 Task: Set the default behavior for protocol handlers permission to "Don't allow sites to automatically download multiple files".
Action: Mouse moved to (1107, 32)
Screenshot: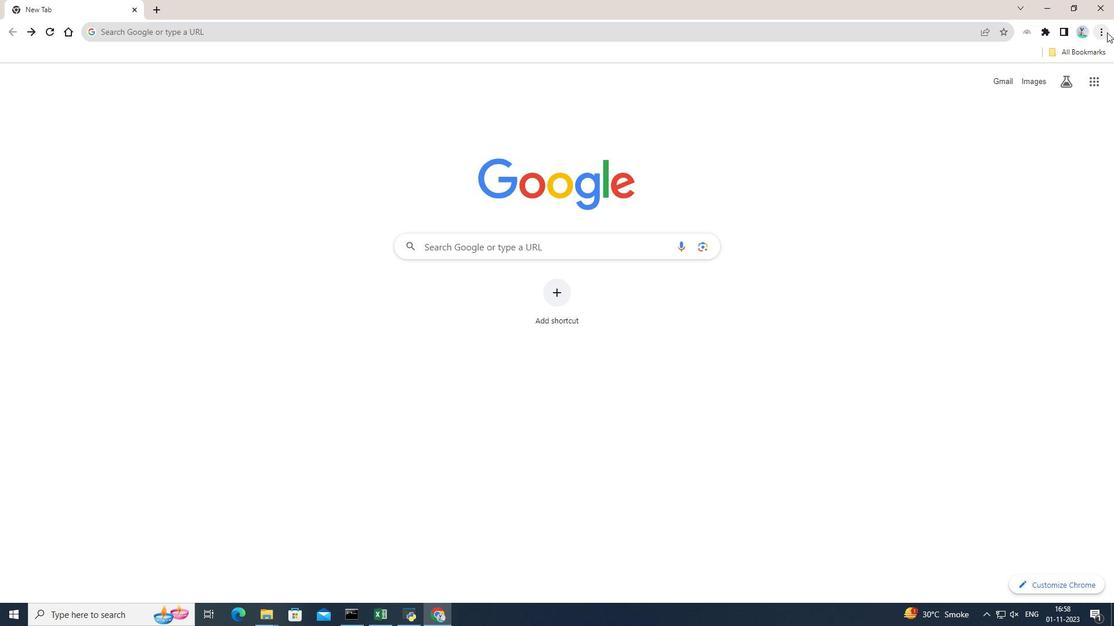 
Action: Mouse pressed left at (1107, 32)
Screenshot: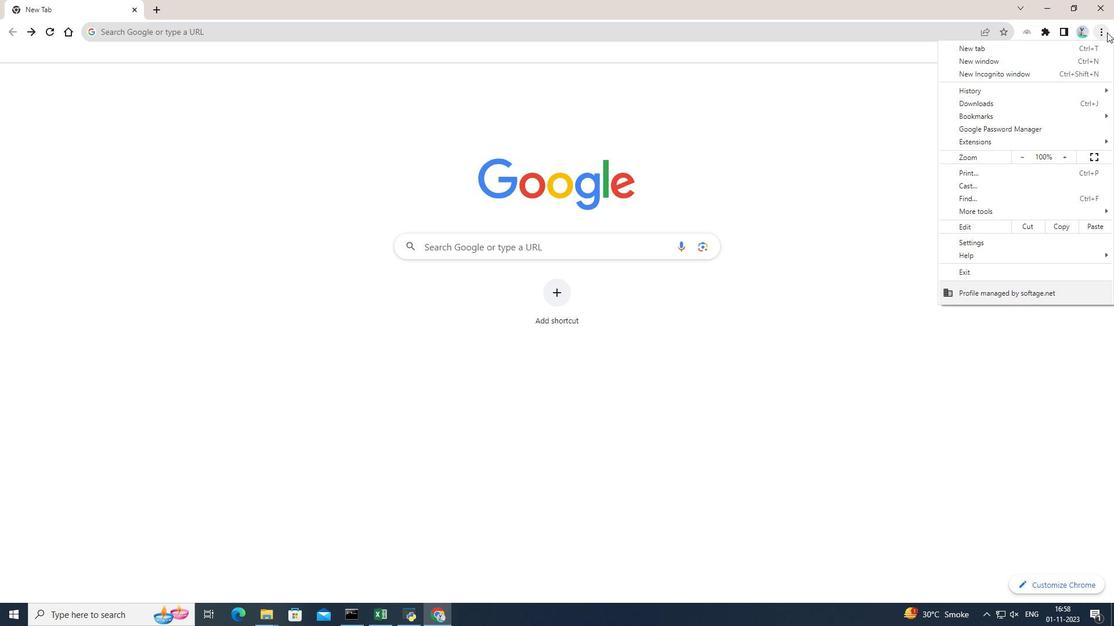 
Action: Mouse moved to (994, 243)
Screenshot: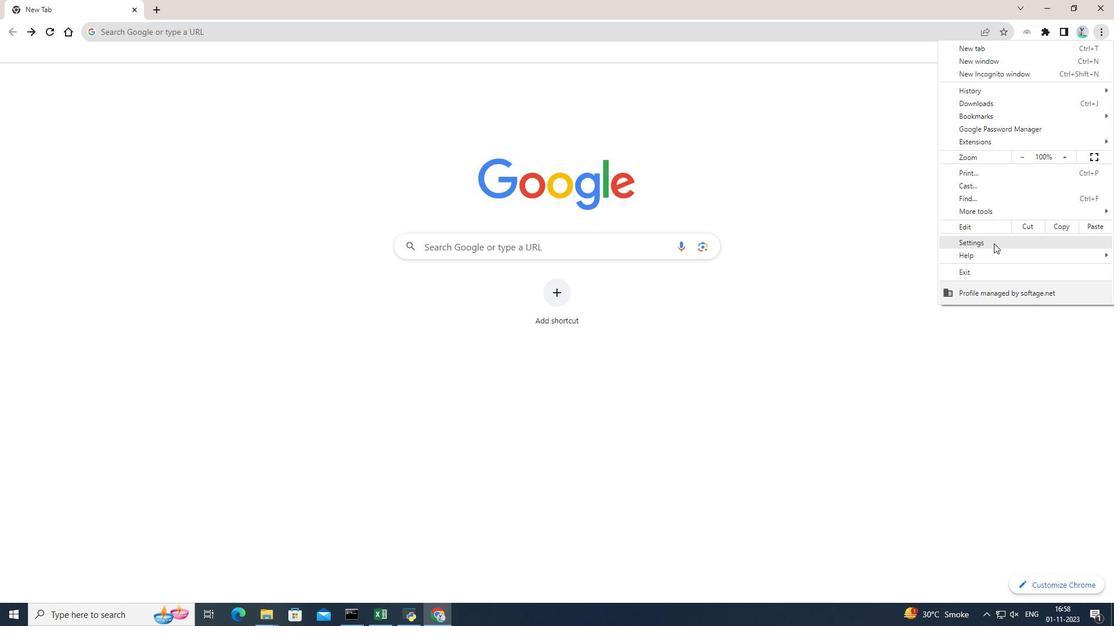 
Action: Mouse pressed left at (994, 243)
Screenshot: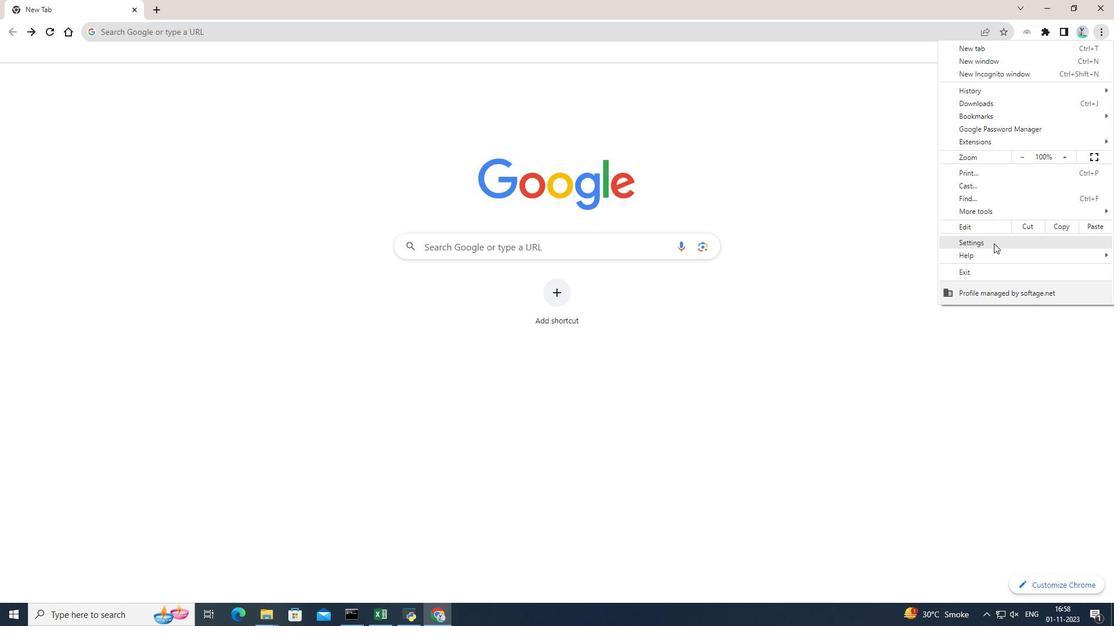 
Action: Mouse moved to (128, 134)
Screenshot: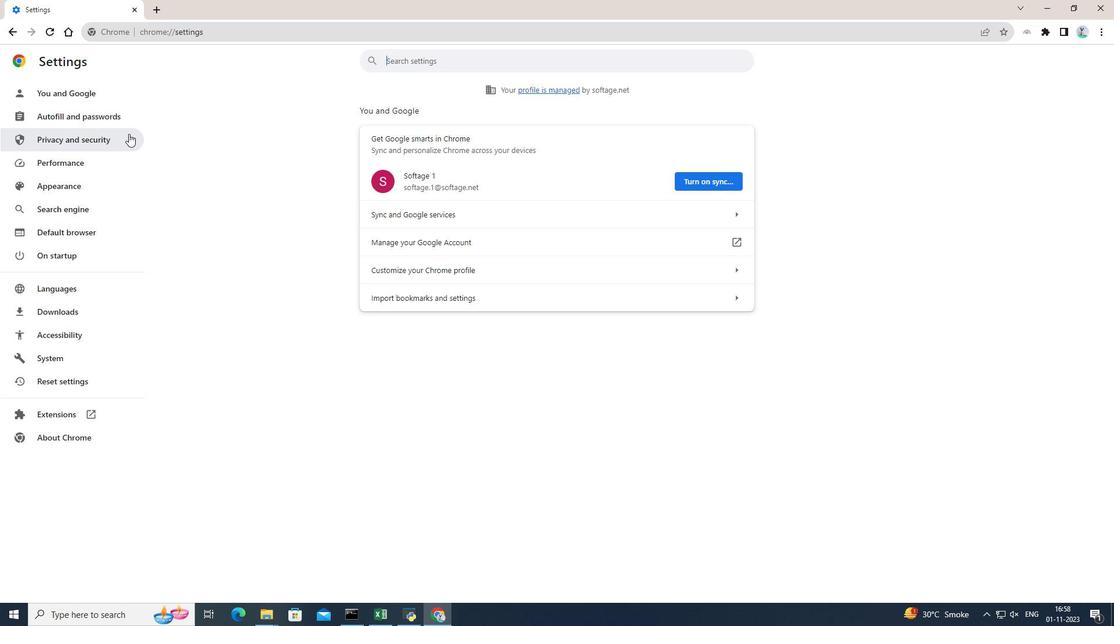 
Action: Mouse pressed left at (128, 134)
Screenshot: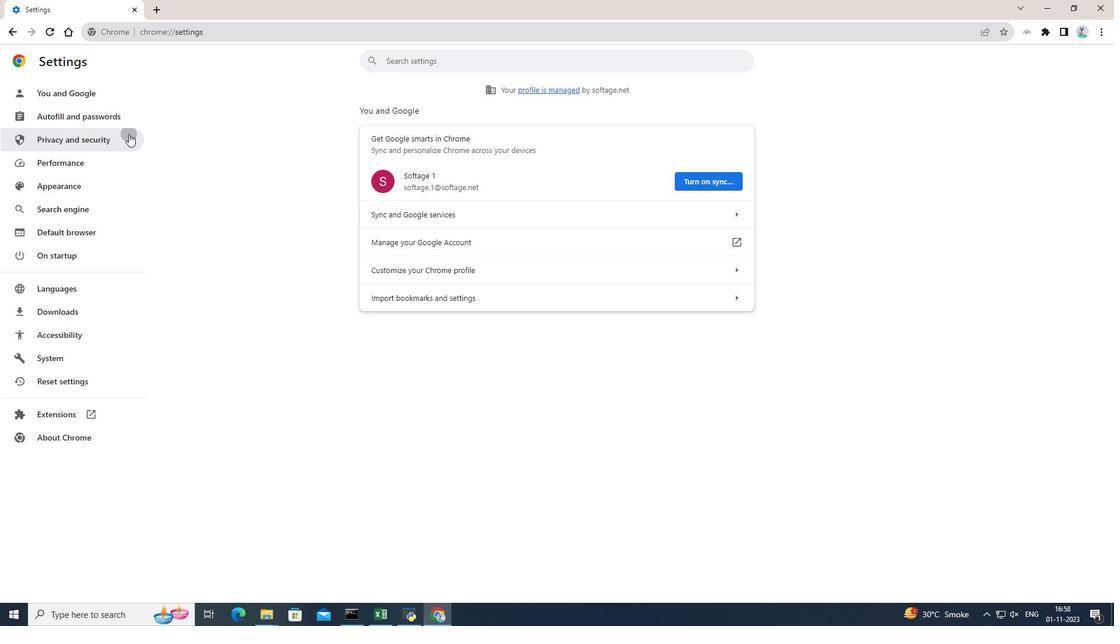 
Action: Mouse moved to (608, 373)
Screenshot: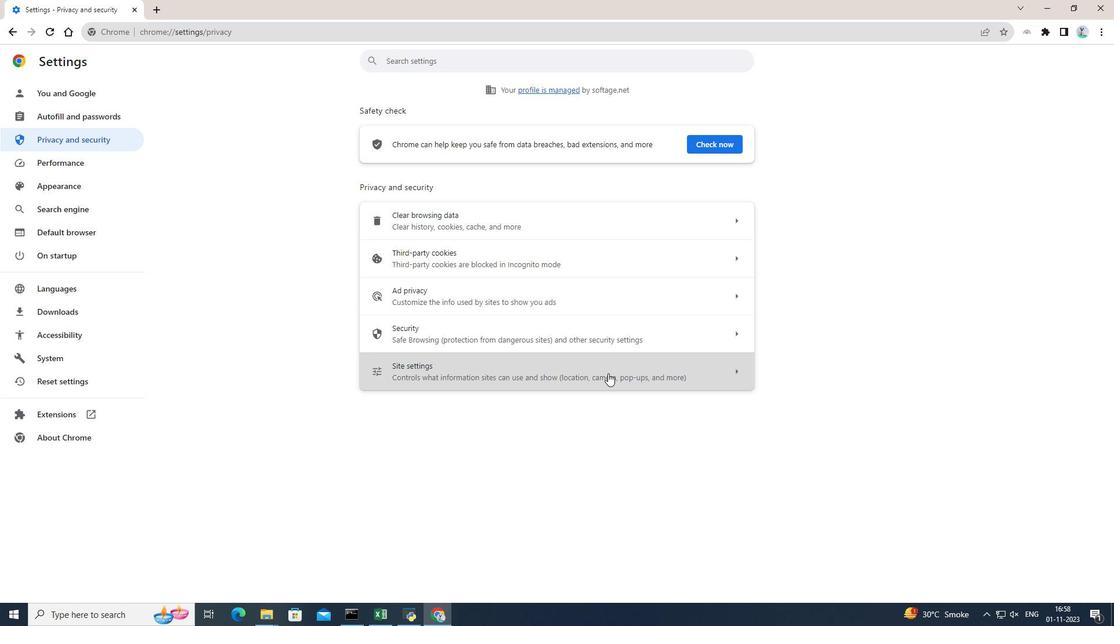 
Action: Mouse pressed left at (608, 373)
Screenshot: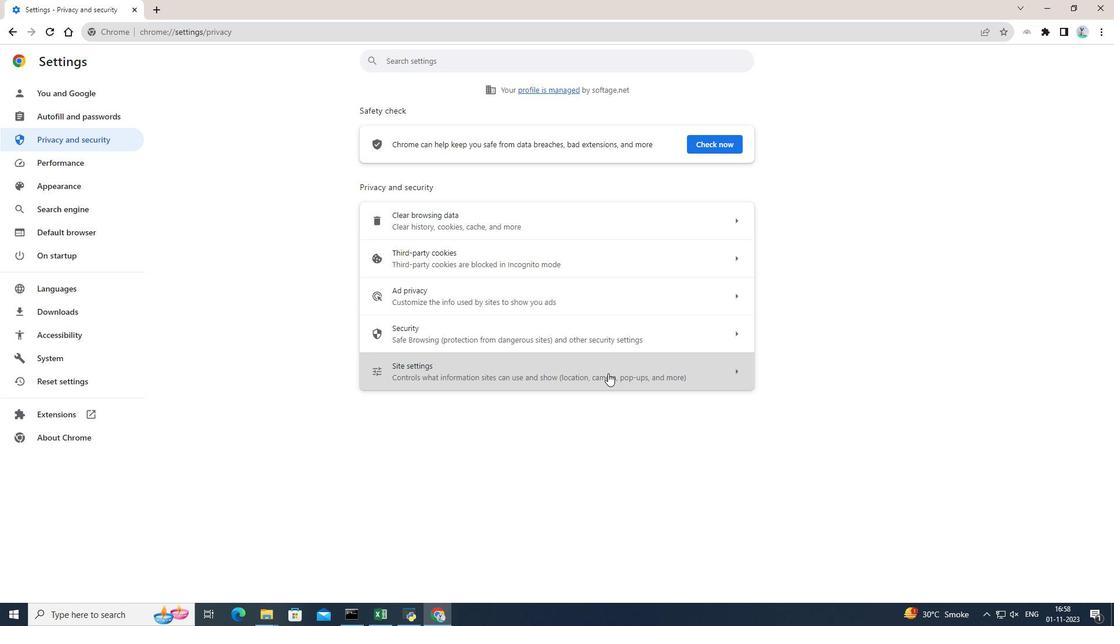 
Action: Mouse moved to (618, 366)
Screenshot: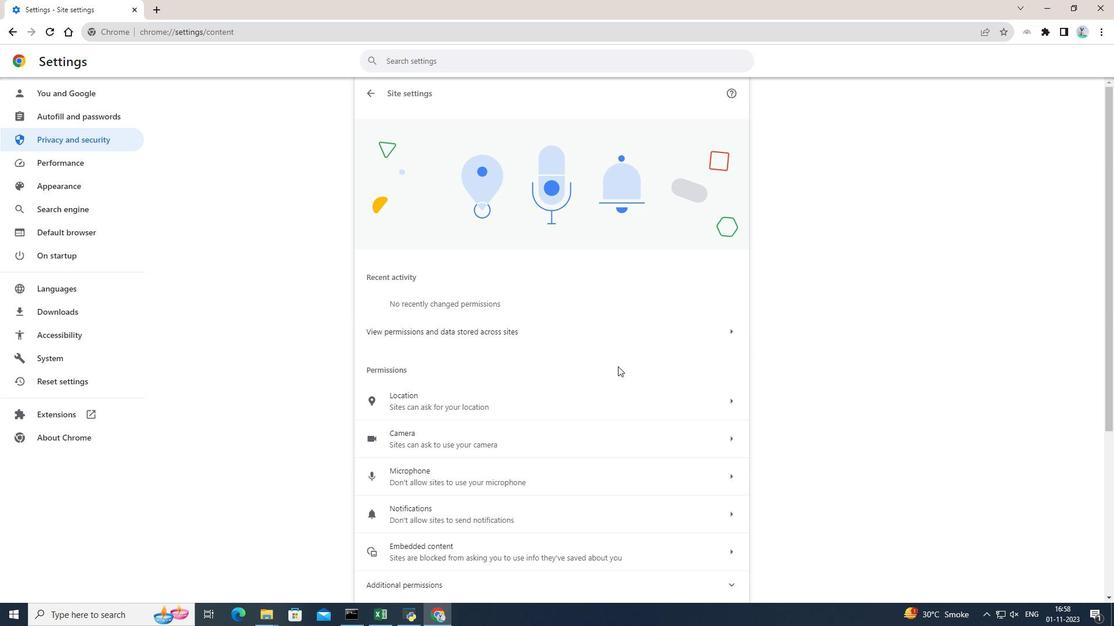 
Action: Mouse scrolled (618, 366) with delta (0, 0)
Screenshot: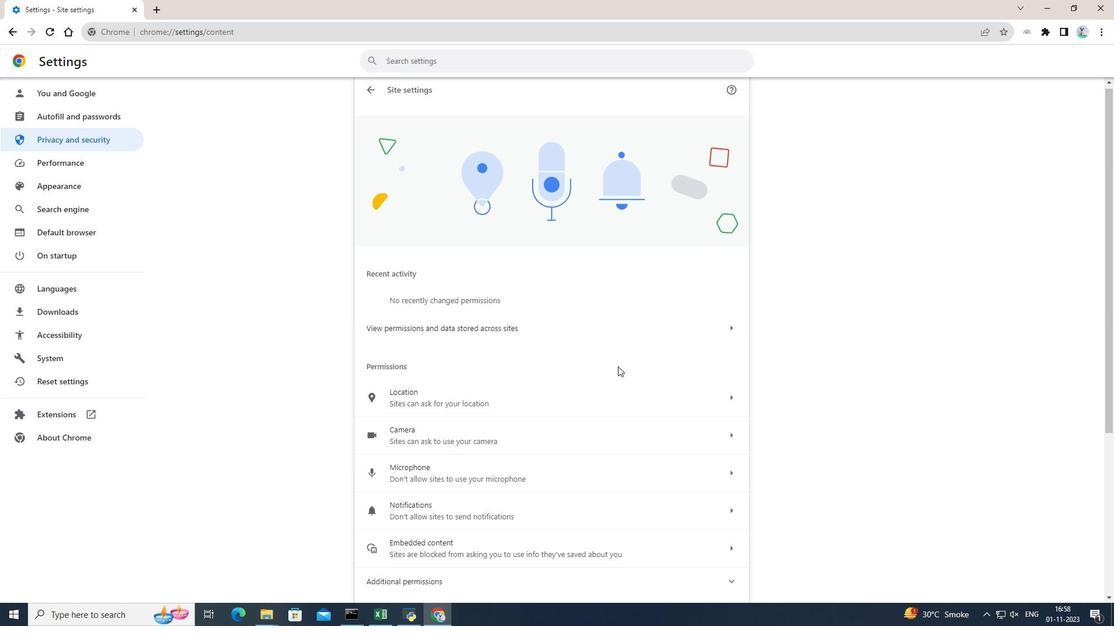 
Action: Mouse scrolled (618, 366) with delta (0, 0)
Screenshot: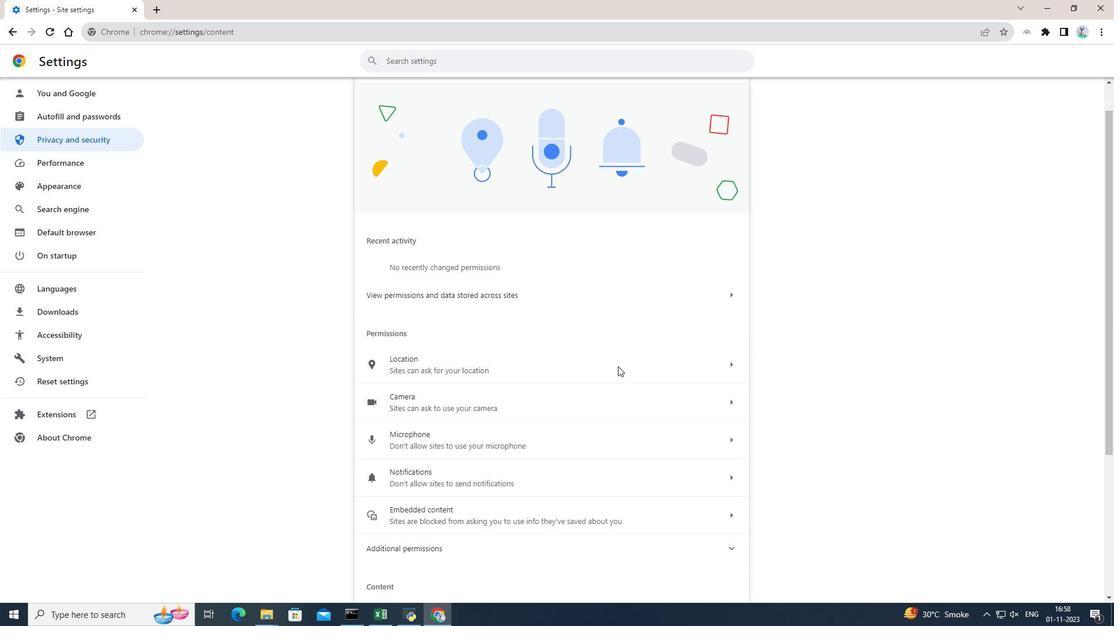 
Action: Mouse scrolled (618, 366) with delta (0, 0)
Screenshot: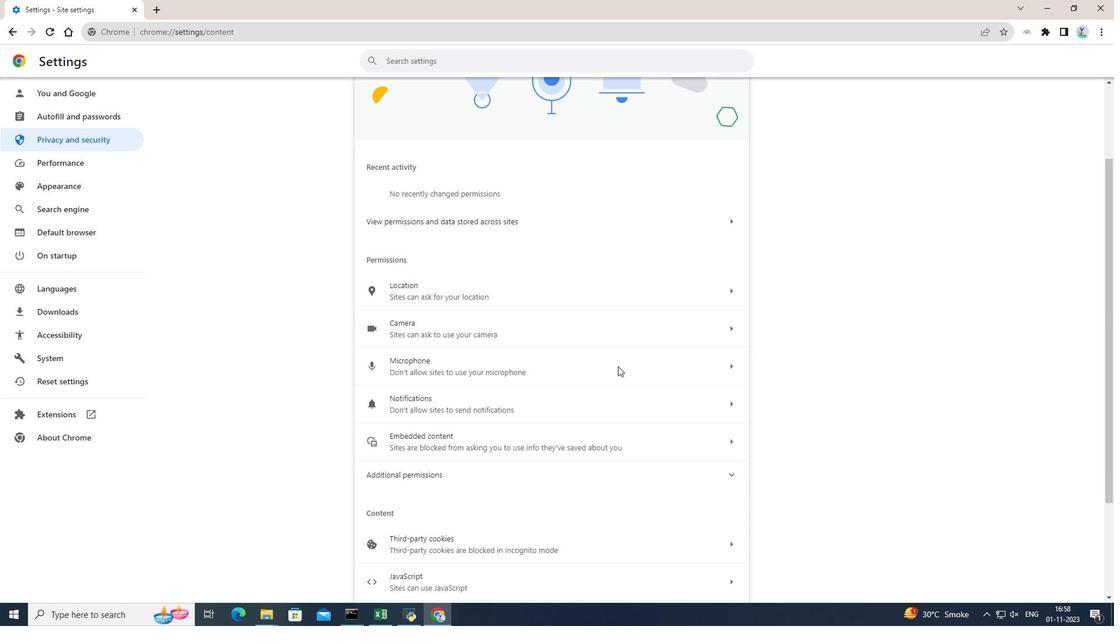 
Action: Mouse moved to (477, 419)
Screenshot: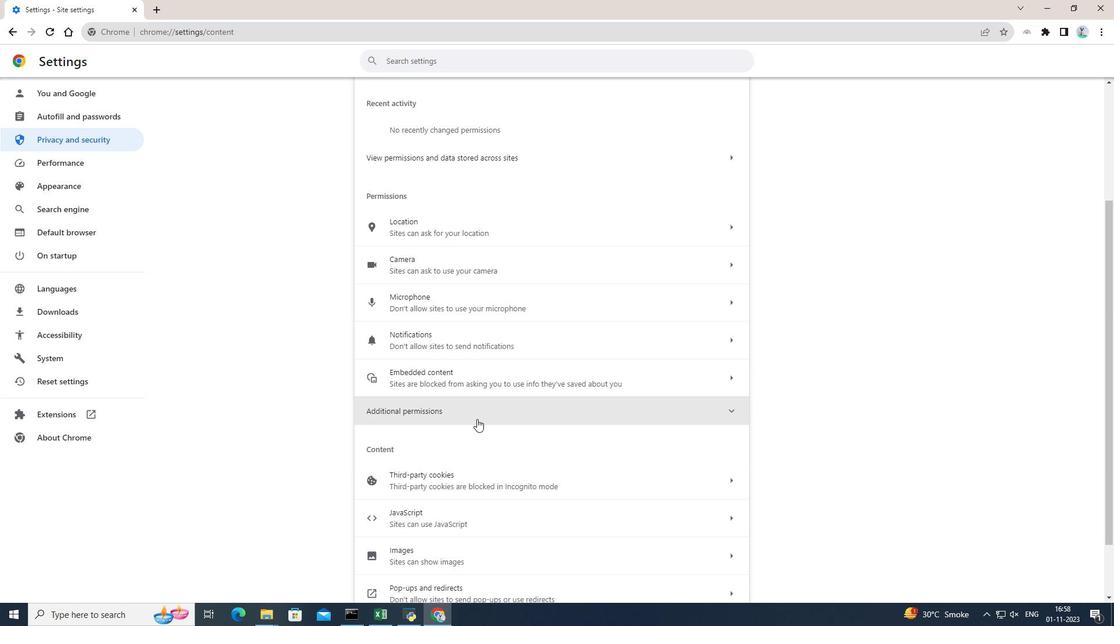 
Action: Mouse pressed left at (477, 419)
Screenshot: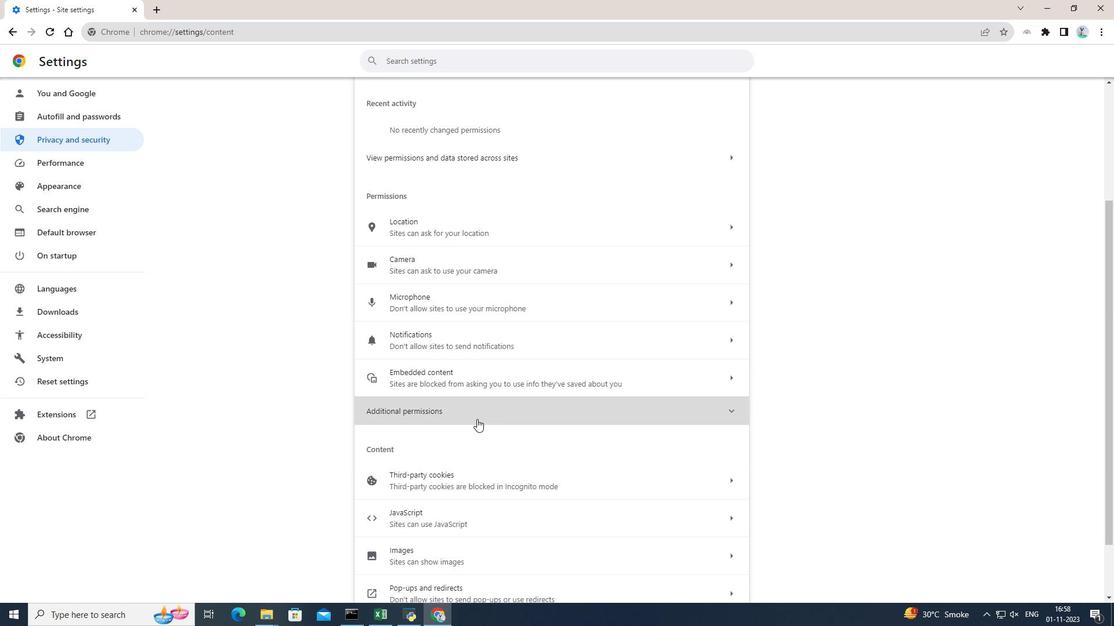 
Action: Mouse moved to (489, 520)
Screenshot: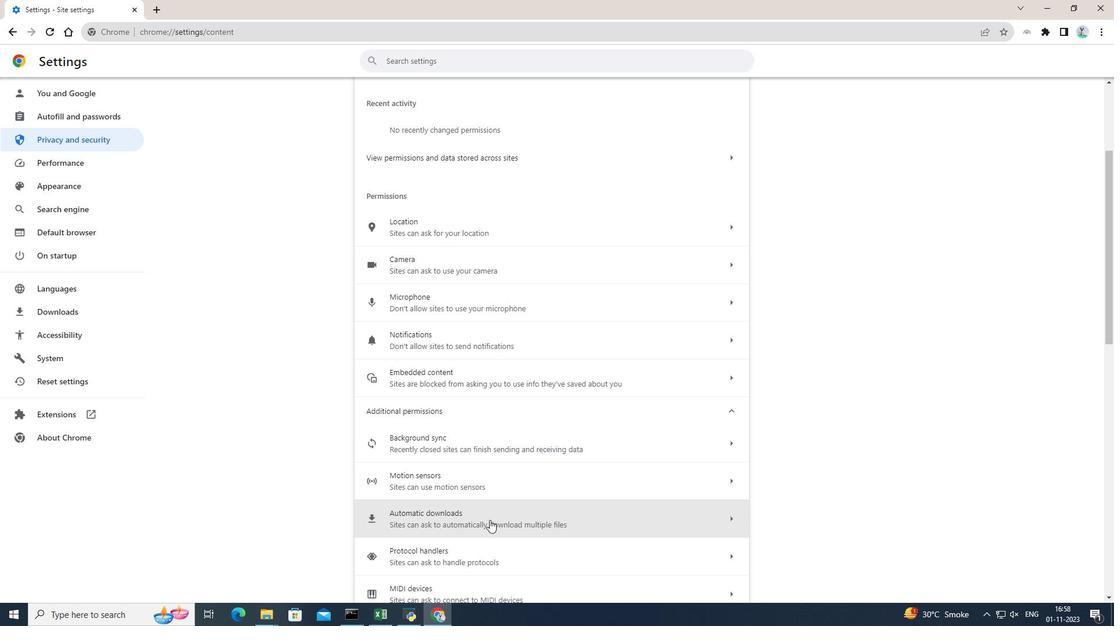 
Action: Mouse pressed left at (489, 520)
Screenshot: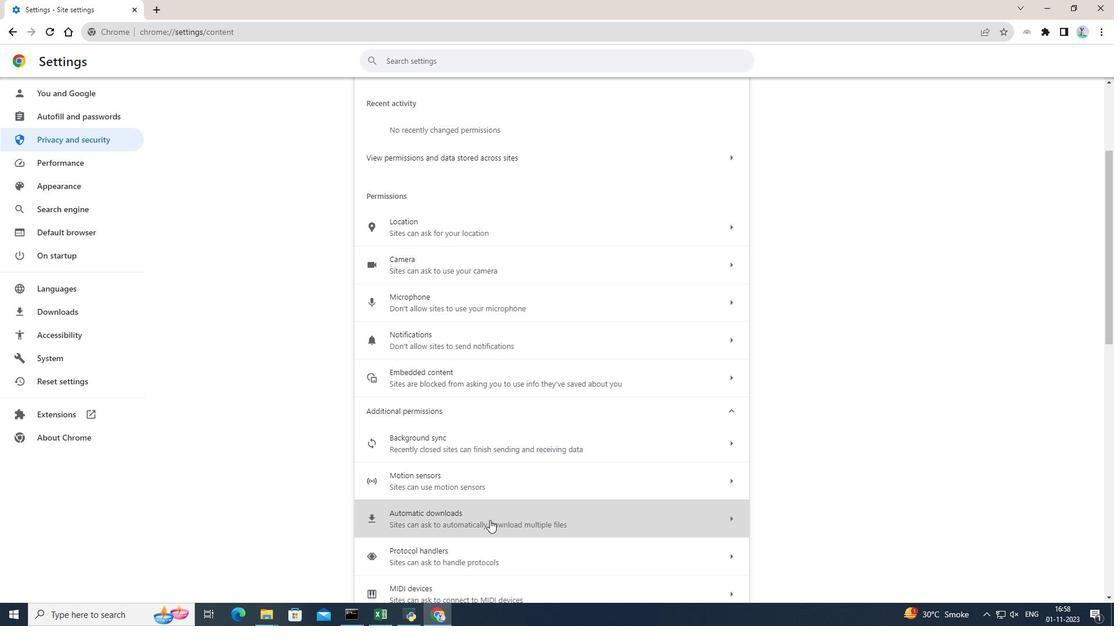 
Action: Mouse moved to (372, 224)
Screenshot: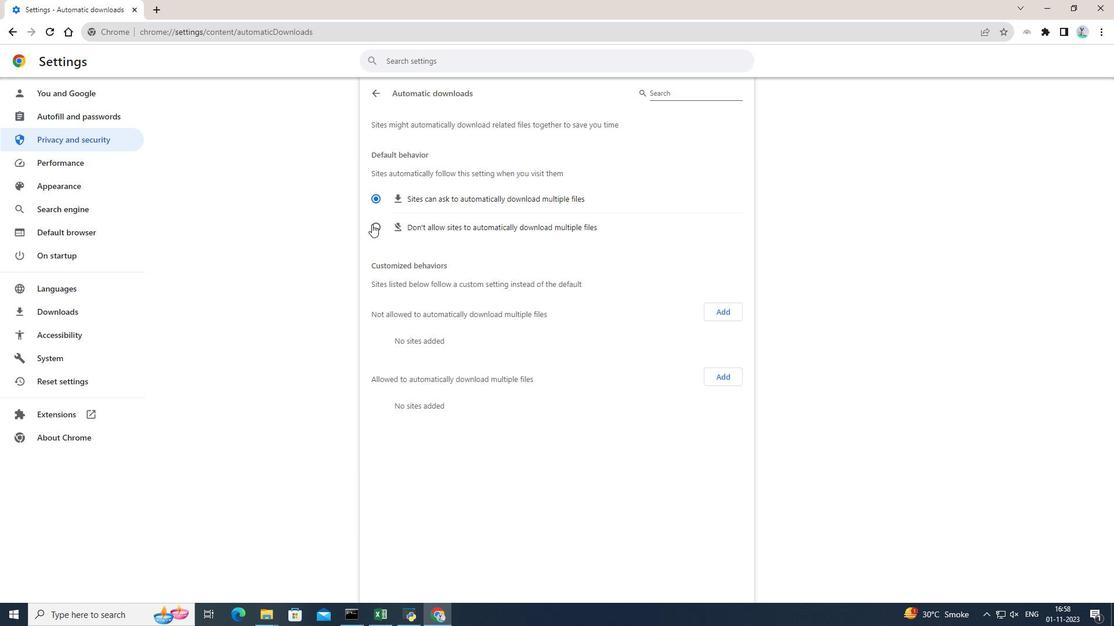 
Action: Mouse pressed left at (372, 224)
Screenshot: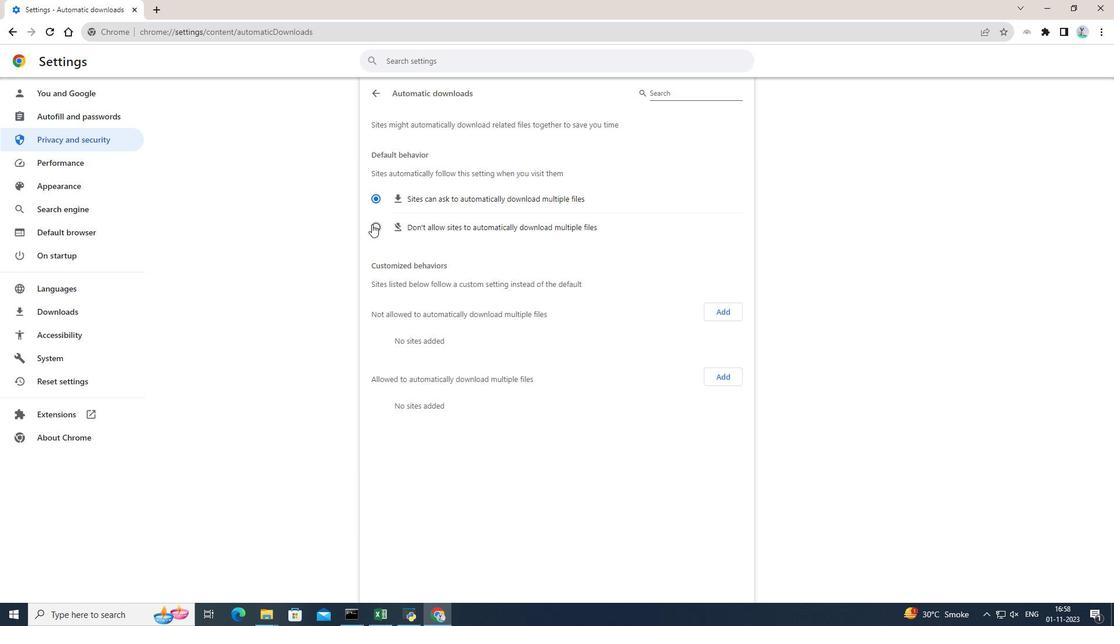 
Action: Mouse moved to (922, 300)
Screenshot: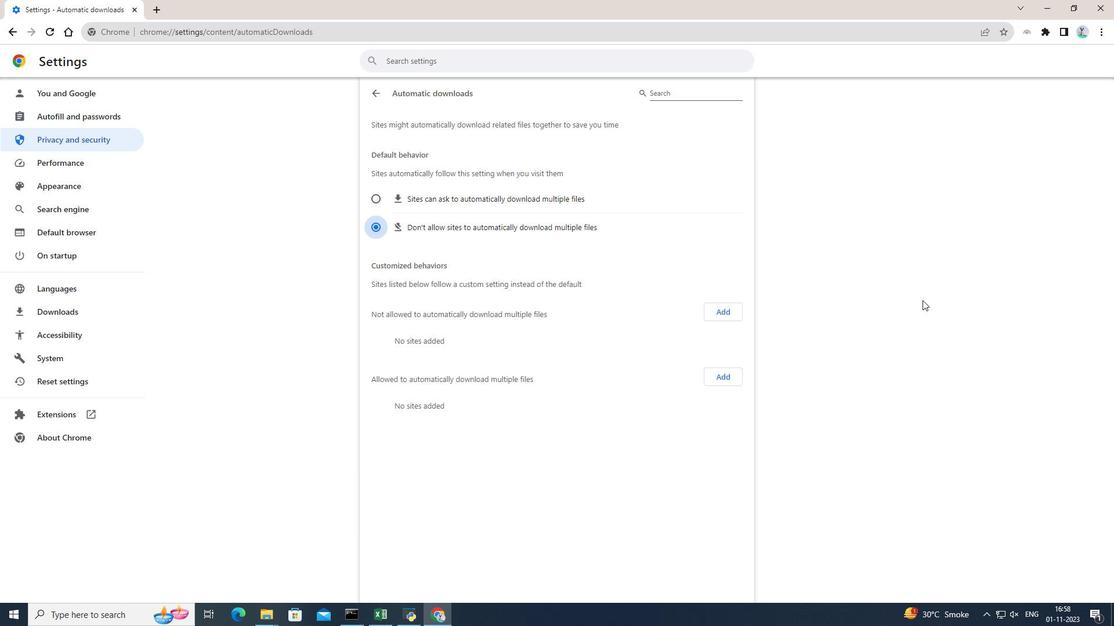
